 Task: Create Workspace Email Management Workspace description Collaborate on website redesign and development. Workspace type Engineering-IT
Action: Mouse moved to (378, 67)
Screenshot: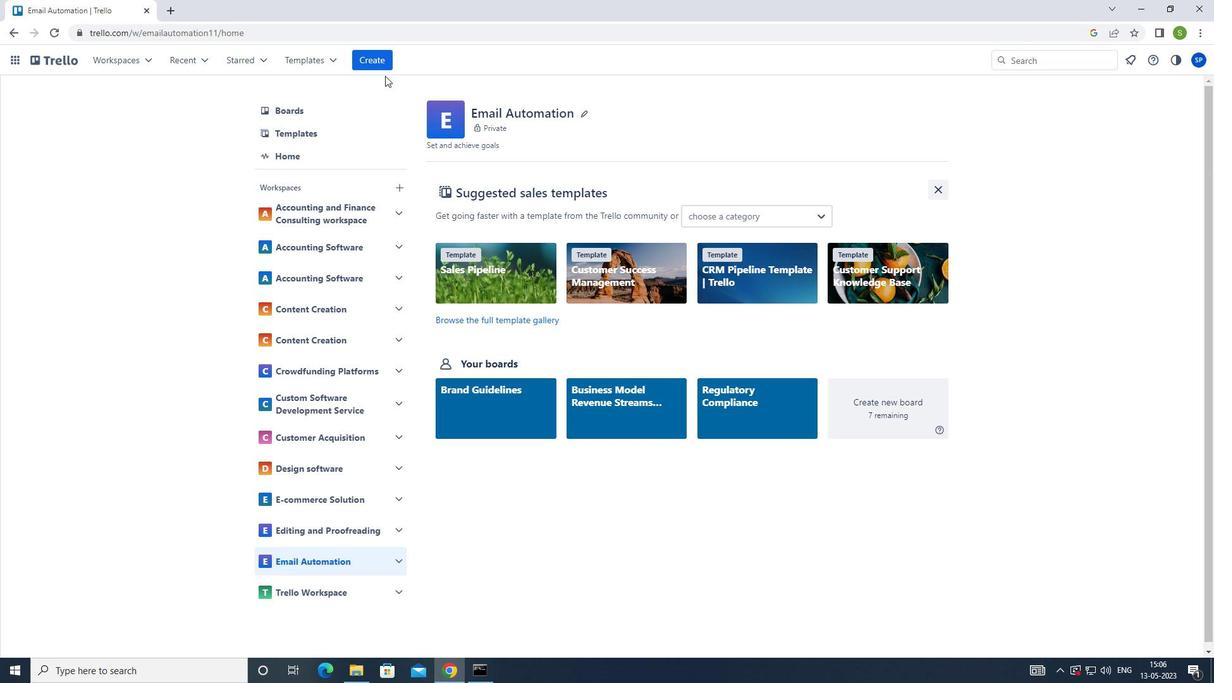 
Action: Mouse pressed left at (378, 67)
Screenshot: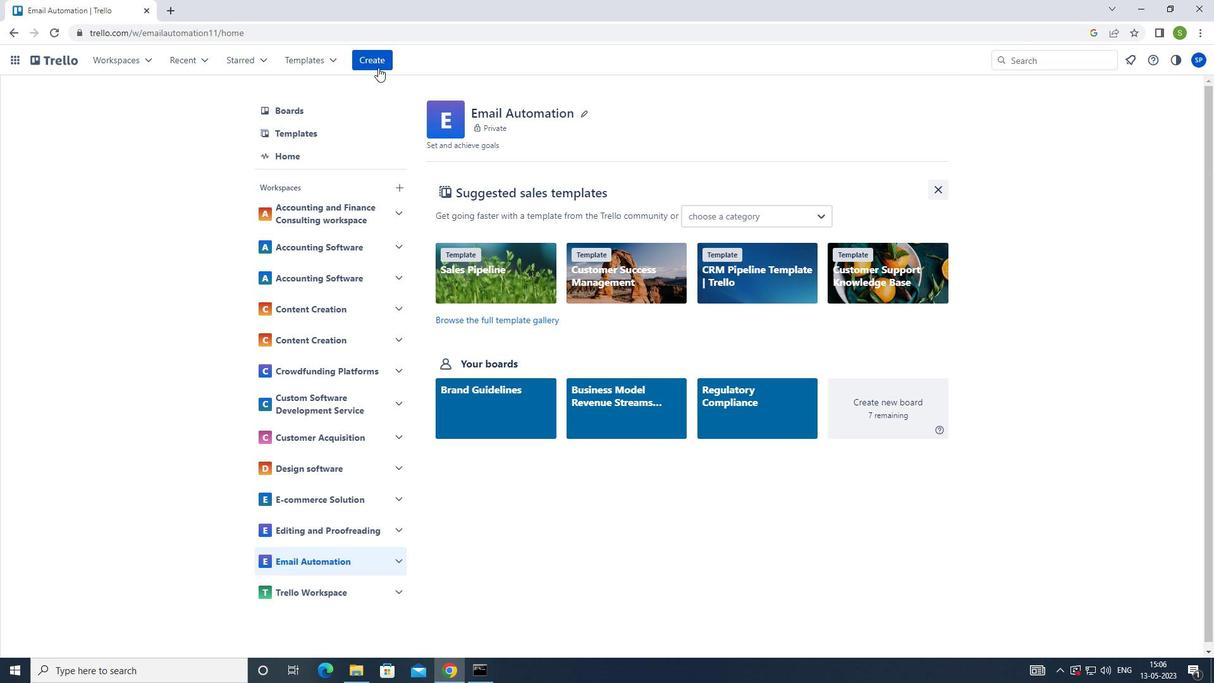 
Action: Mouse moved to (399, 198)
Screenshot: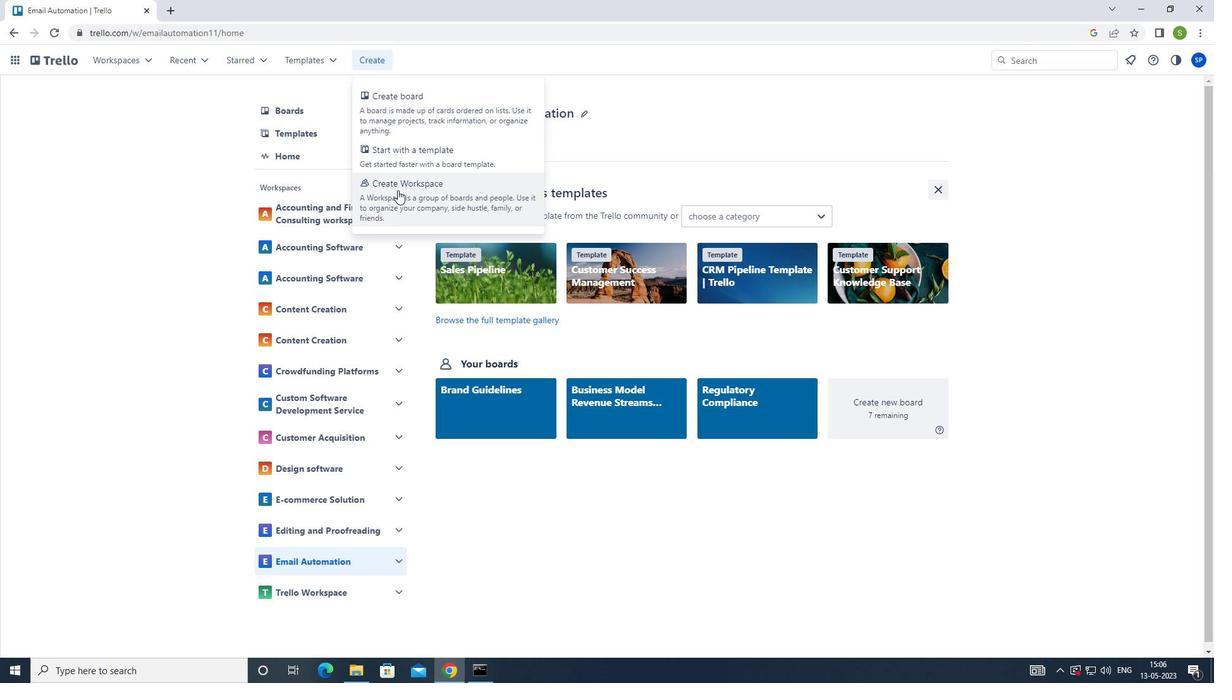 
Action: Mouse pressed left at (399, 198)
Screenshot: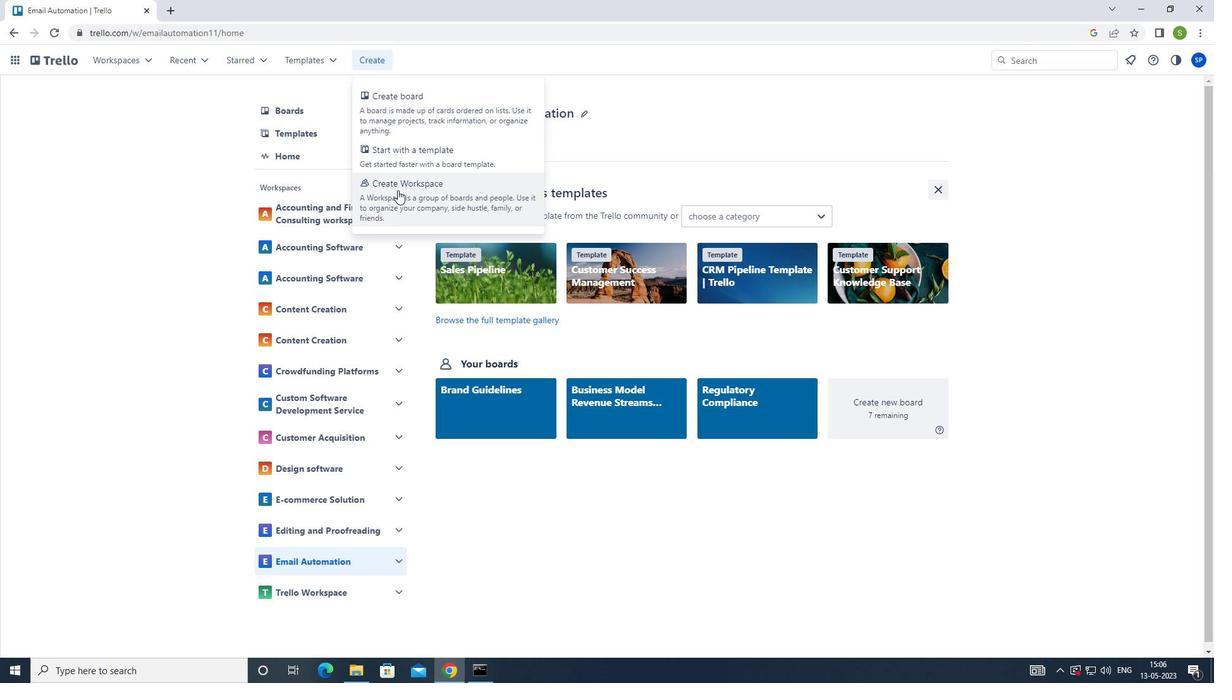 
Action: Mouse moved to (416, 236)
Screenshot: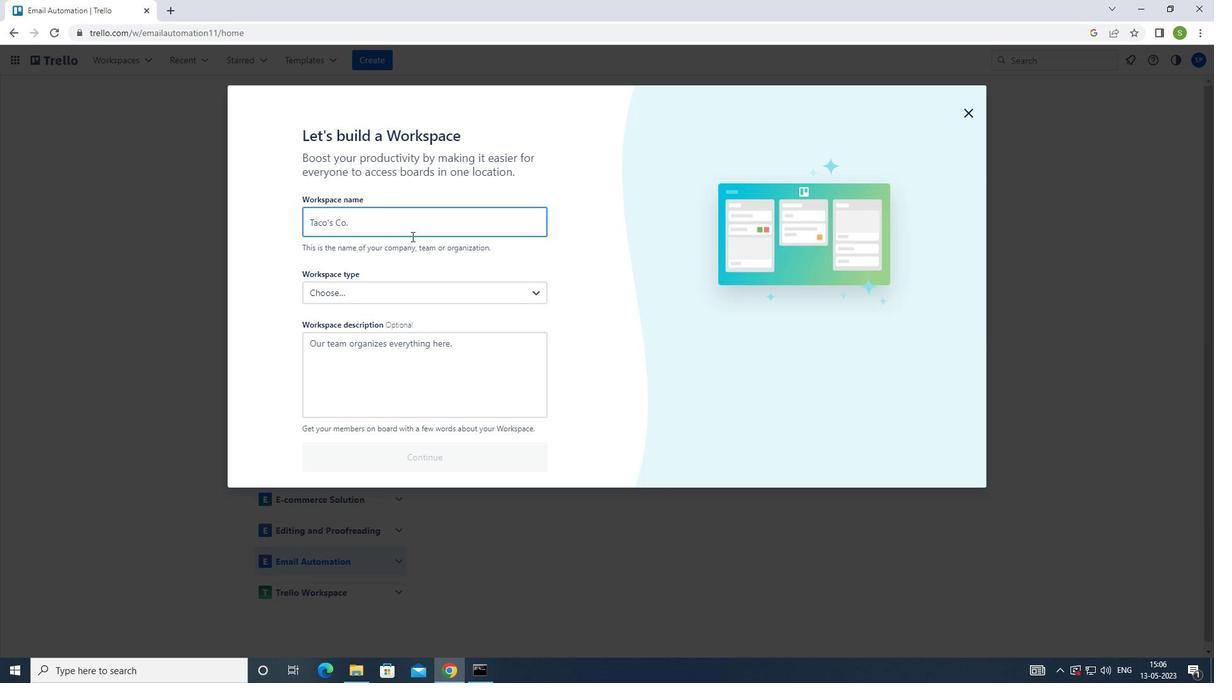 
Action: Key pressed <Key.shift>EMAIL<Key.space>MA<Key.backspace><Key.backspace><Key.shift>MANAGEN<Key.backspace>MENT
Screenshot: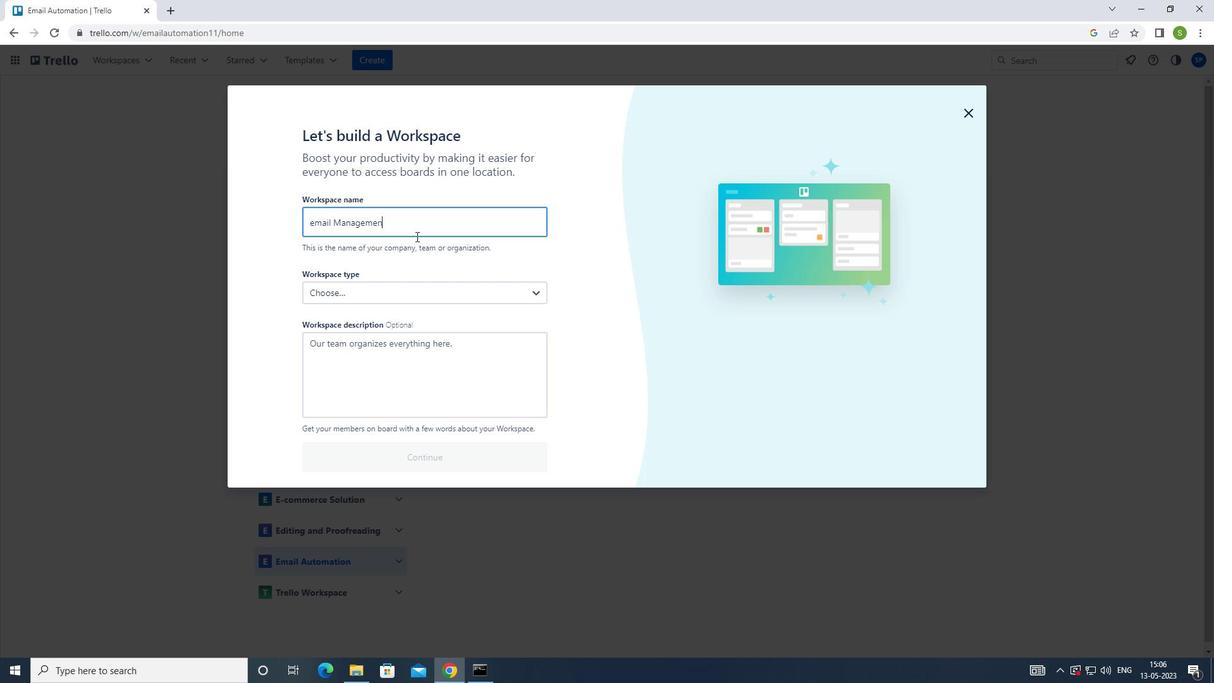 
Action: Mouse moved to (372, 369)
Screenshot: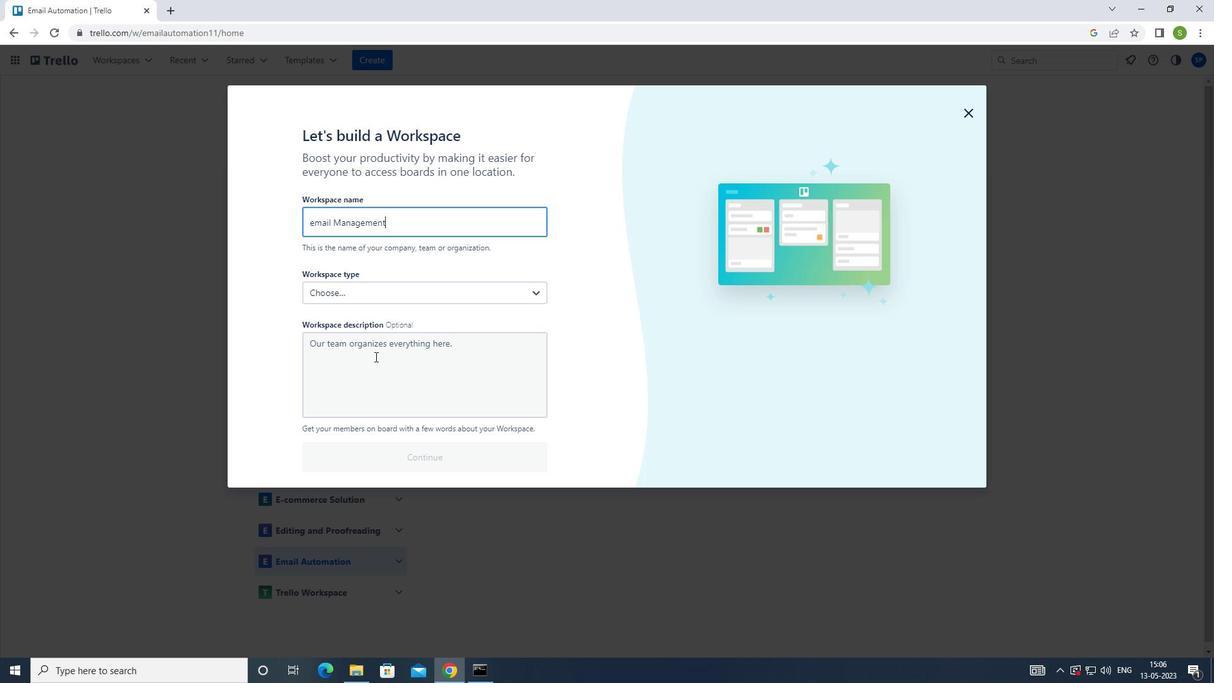 
Action: Mouse pressed left at (372, 369)
Screenshot: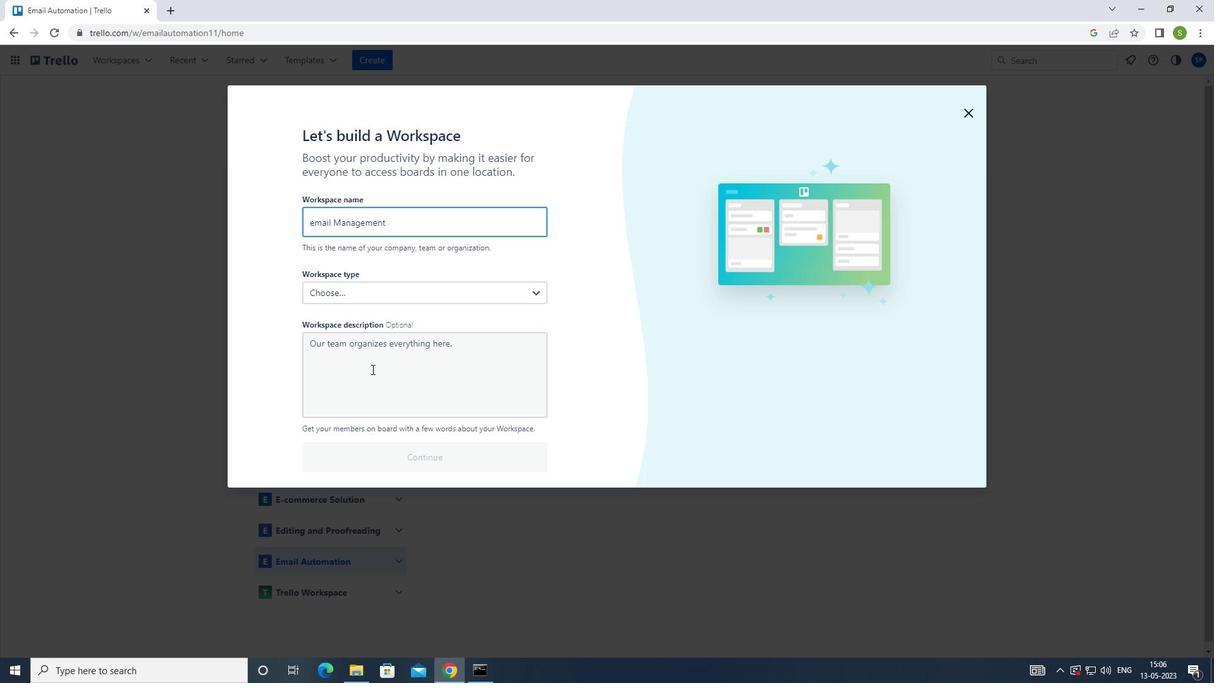 
Action: Mouse moved to (390, 362)
Screenshot: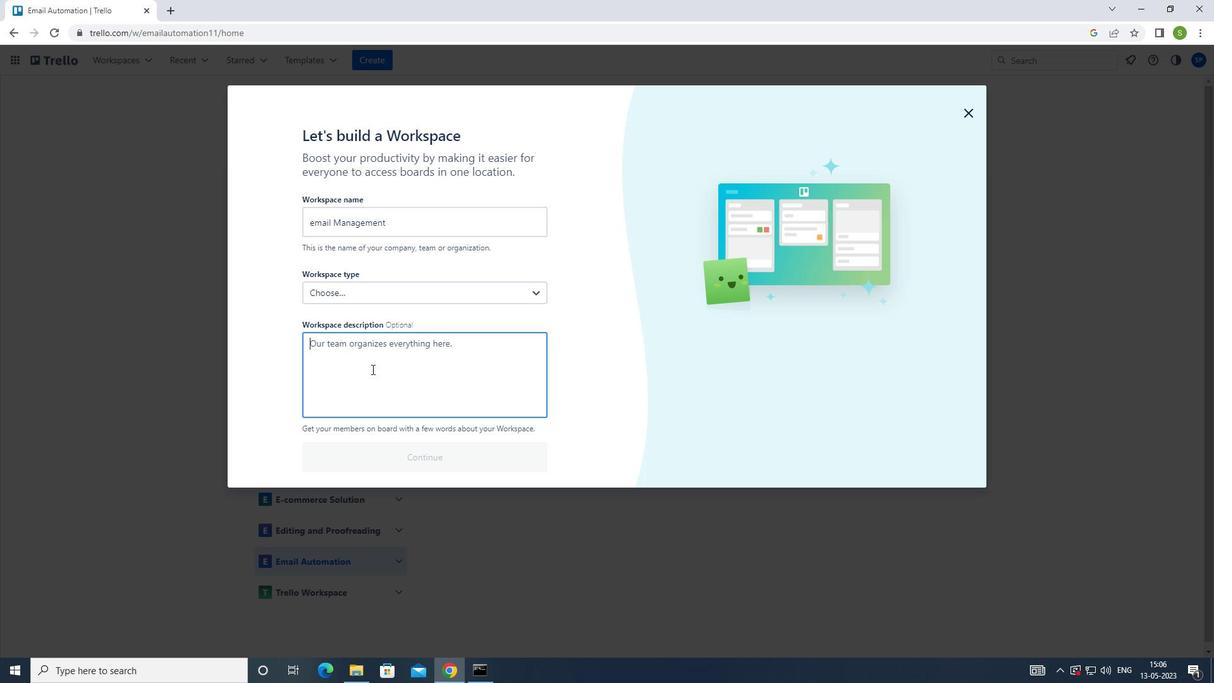 
Action: Key pressed <Key.shift>CLL<Key.backspace><Key.backspace>OLLABORATE<Key.space>ON<Key.space>WEBSITE<Key.space>REDESIGN<Key.space>AND<Key.space>DEVELOPMENT
Screenshot: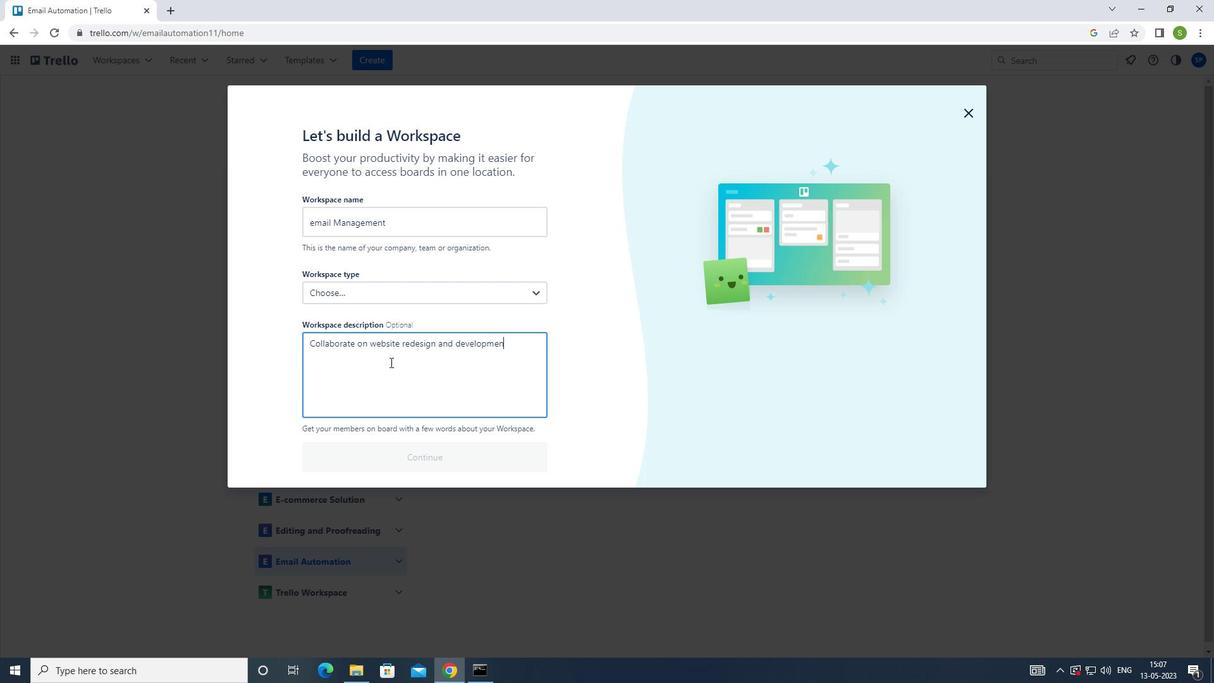 
Action: Mouse moved to (346, 291)
Screenshot: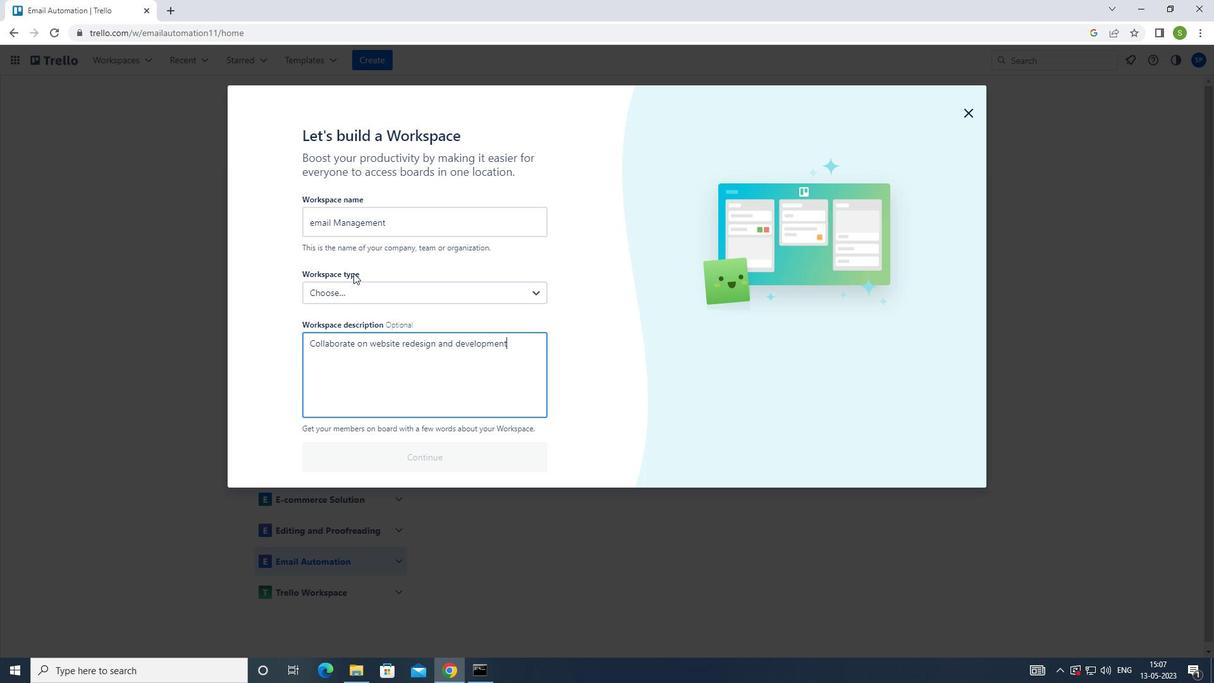 
Action: Mouse pressed left at (346, 291)
Screenshot: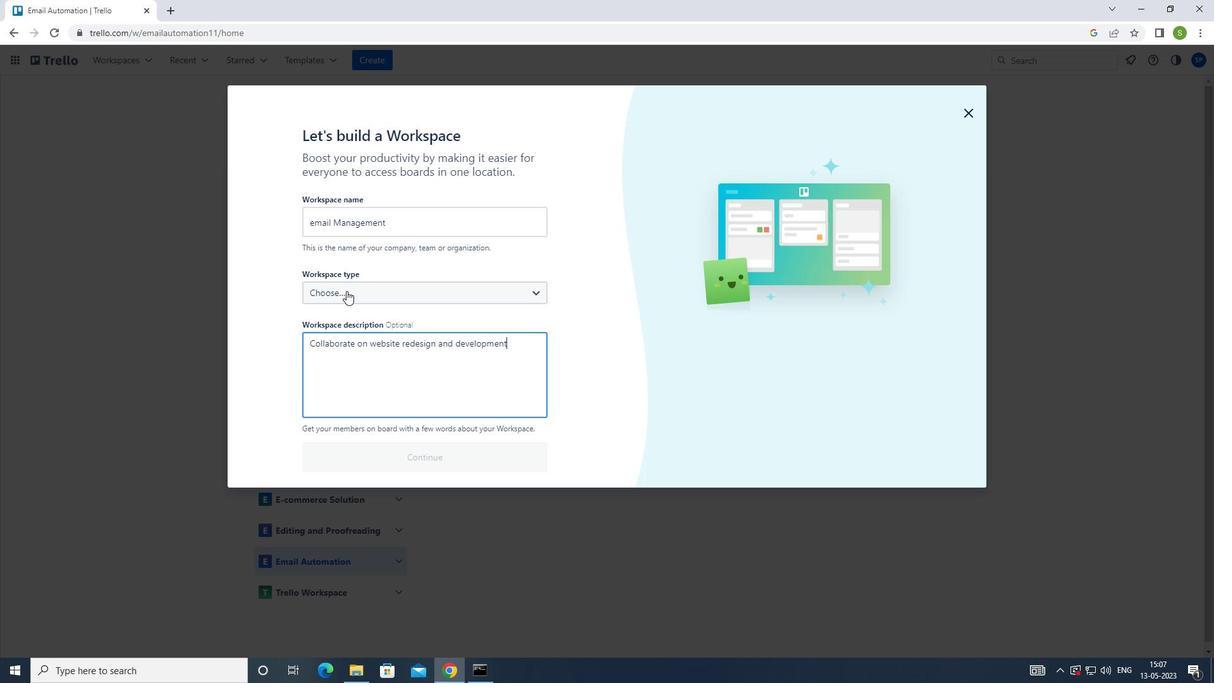 
Action: Mouse moved to (372, 389)
Screenshot: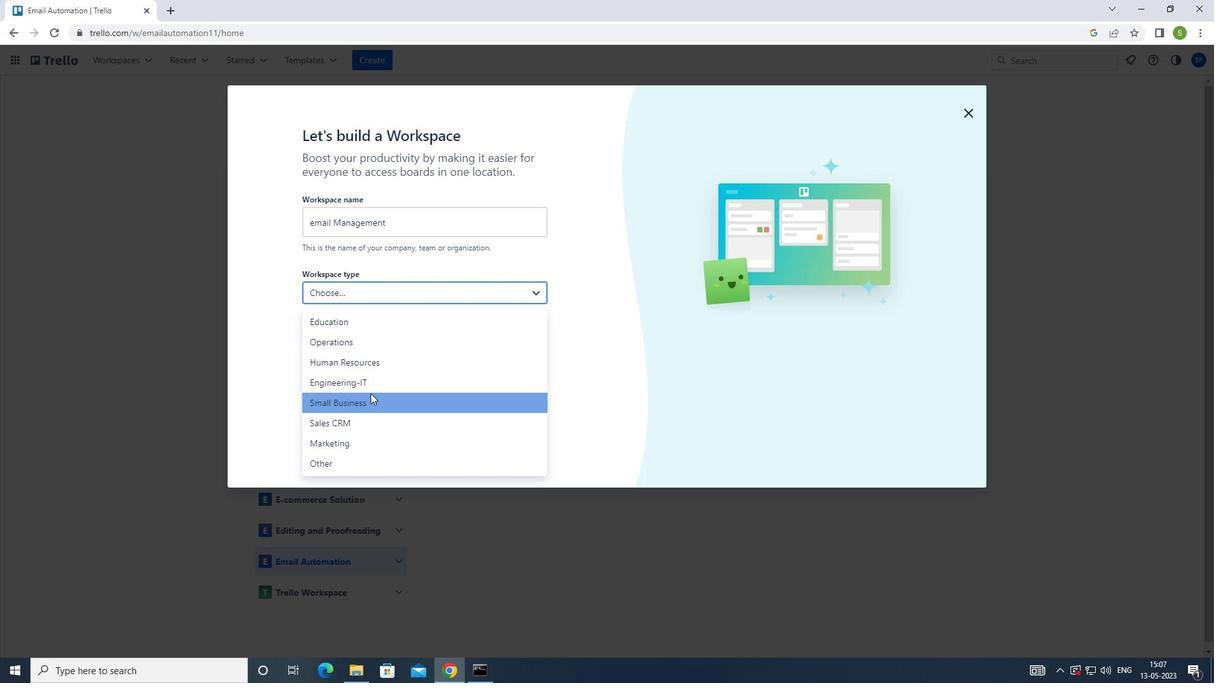 
Action: Mouse pressed left at (372, 389)
Screenshot: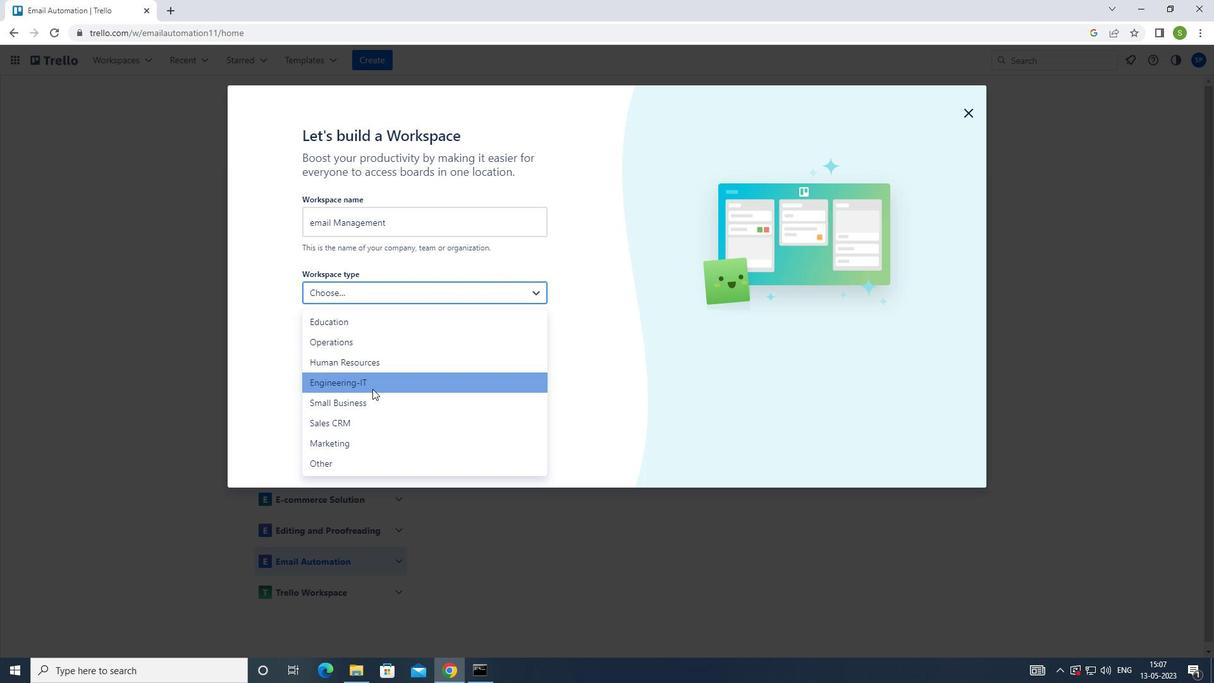 
Action: Mouse moved to (430, 458)
Screenshot: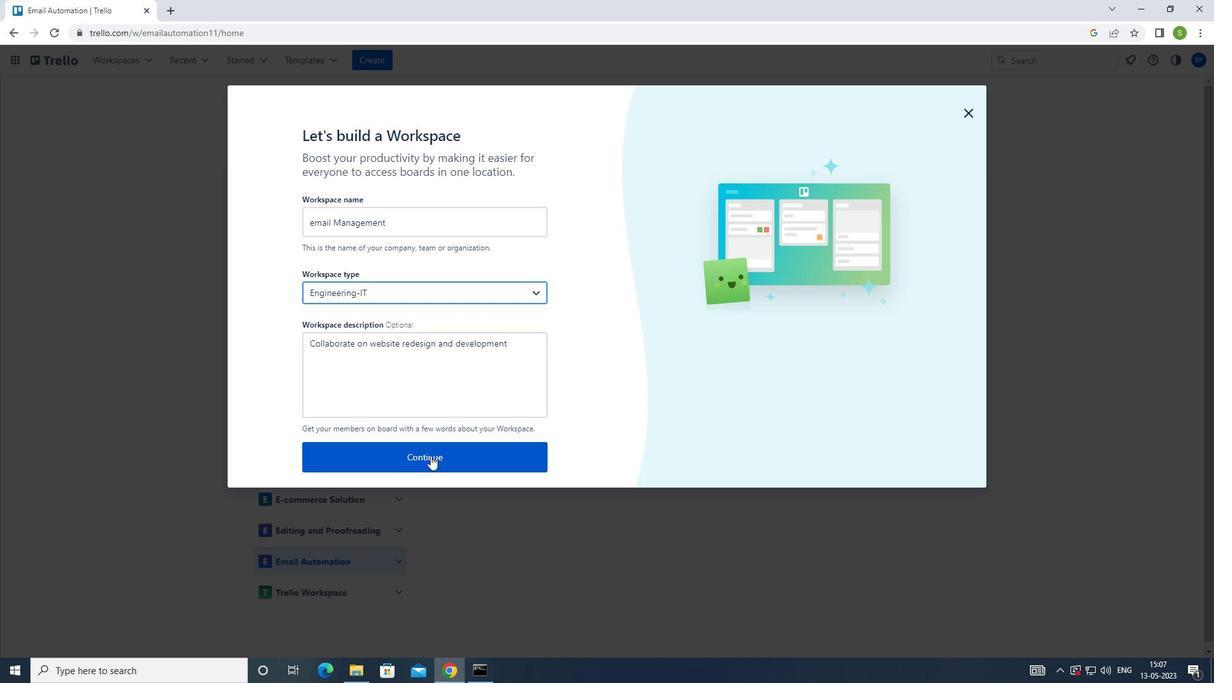 
Action: Mouse pressed left at (430, 458)
Screenshot: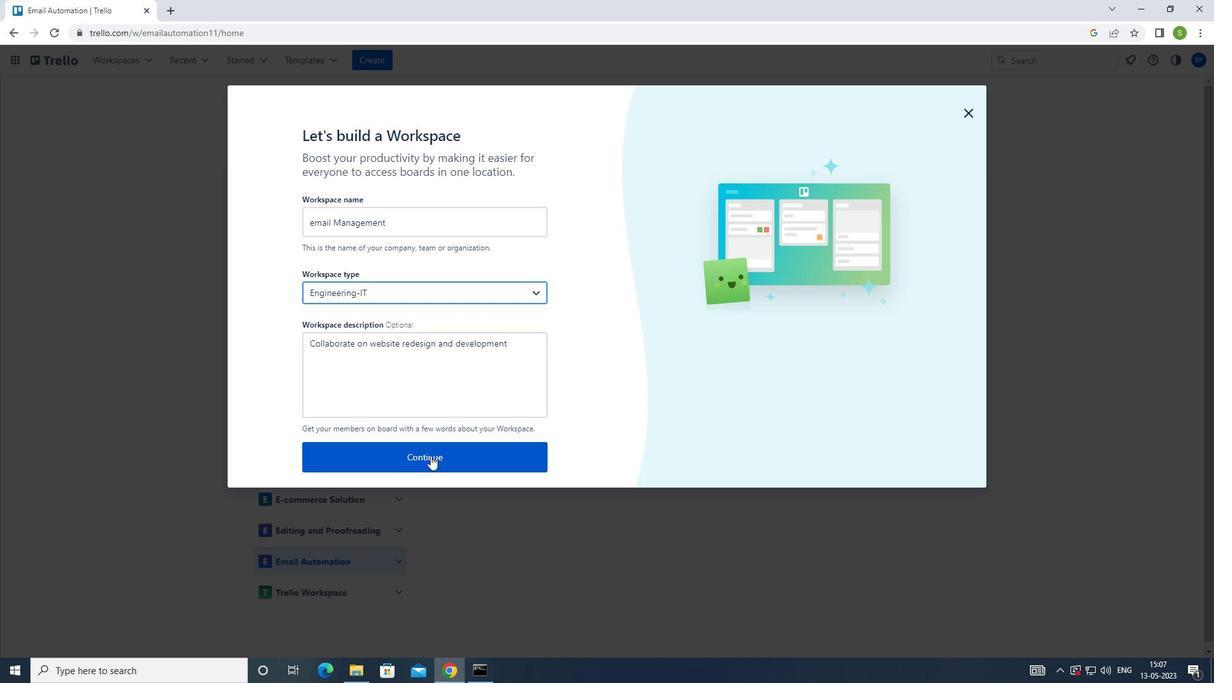 
Action: Mouse moved to (431, 451)
Screenshot: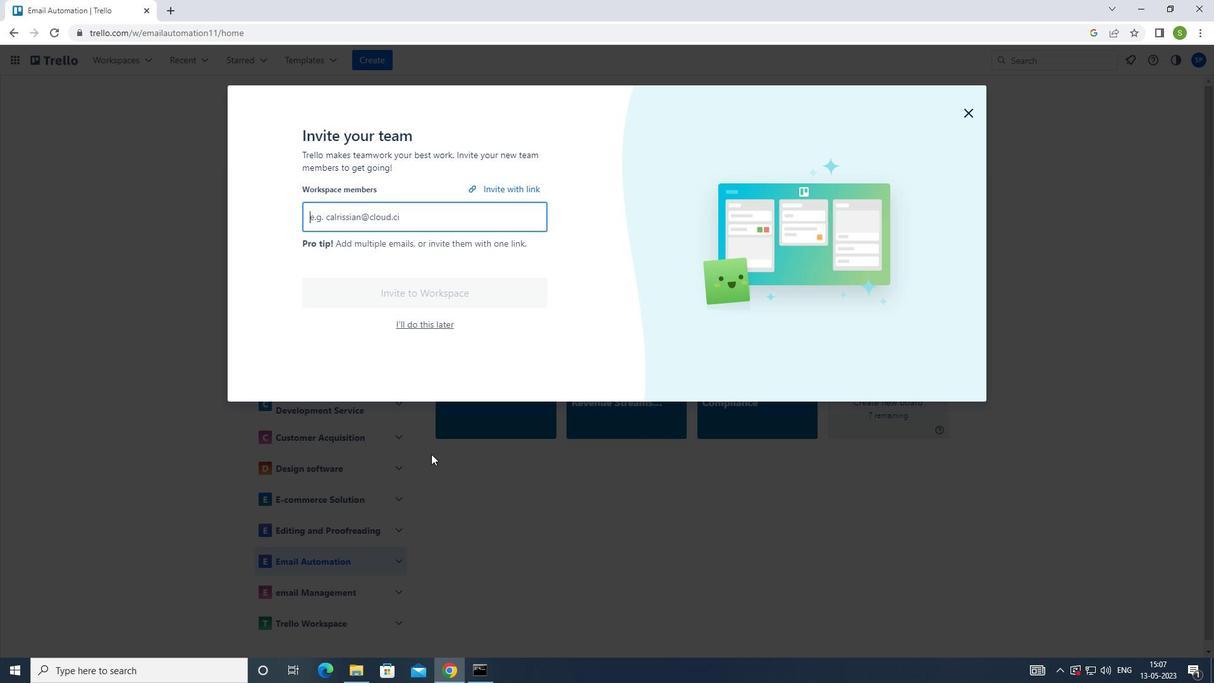 
Action: Key pressed <Key.f8>
Screenshot: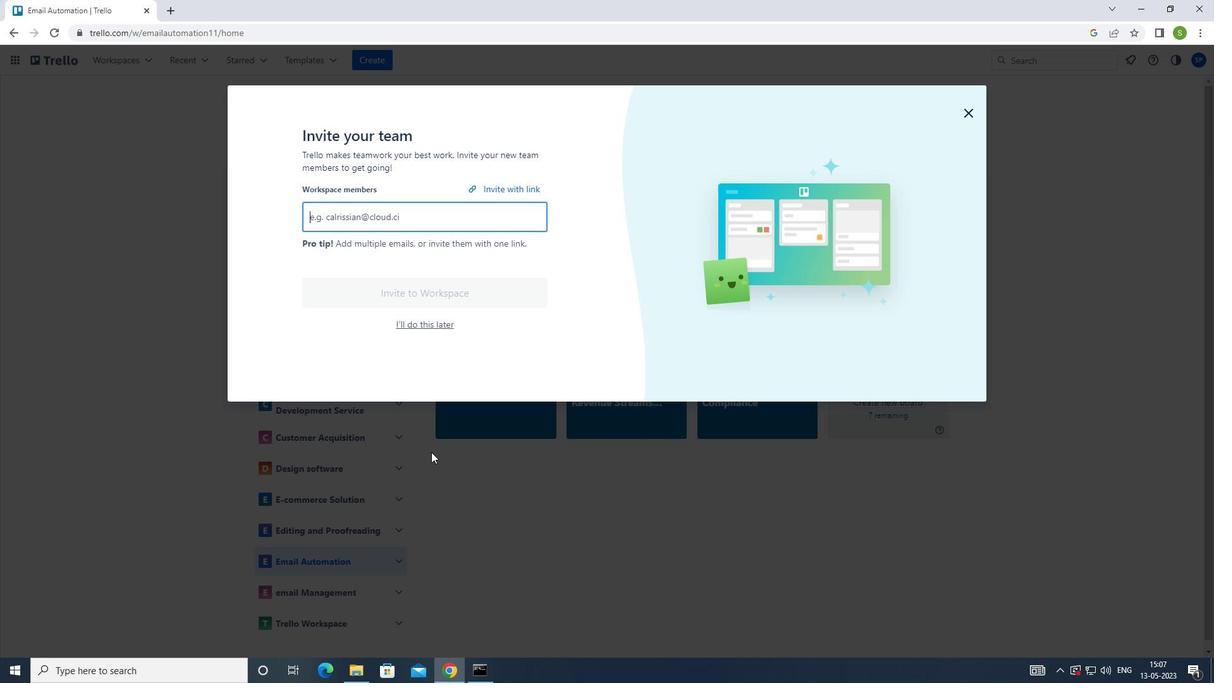 
